 Task: Select job type other.
Action: Mouse moved to (507, 136)
Screenshot: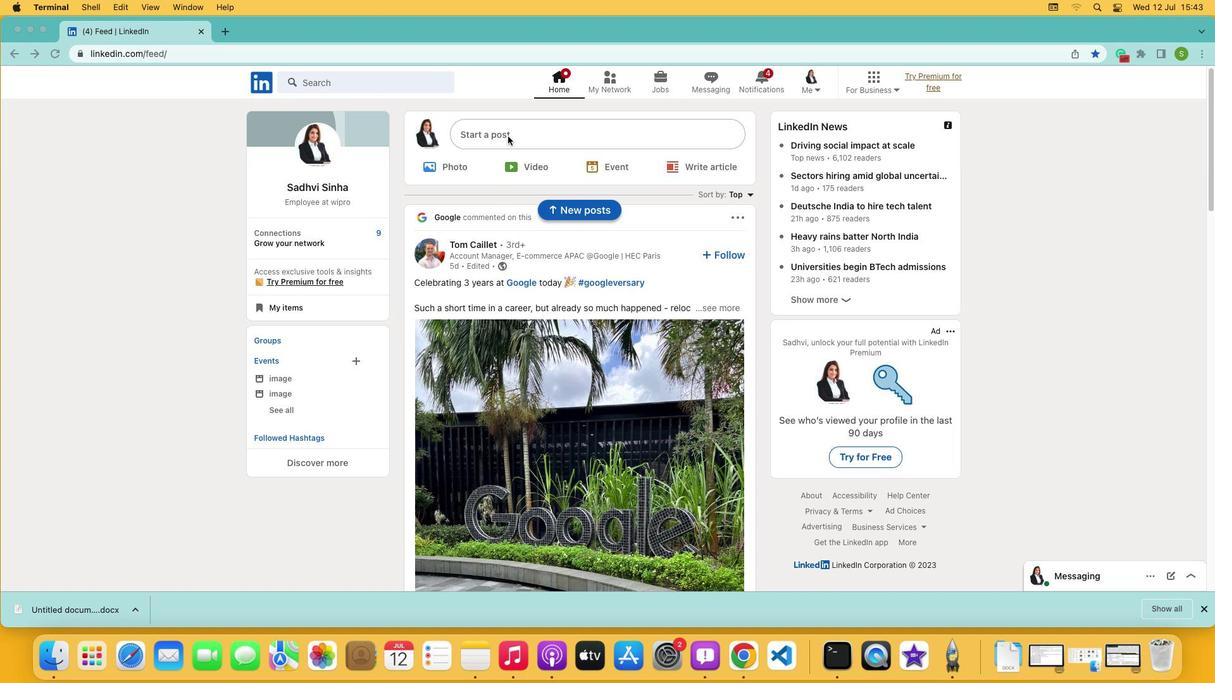 
Action: Mouse pressed left at (507, 136)
Screenshot: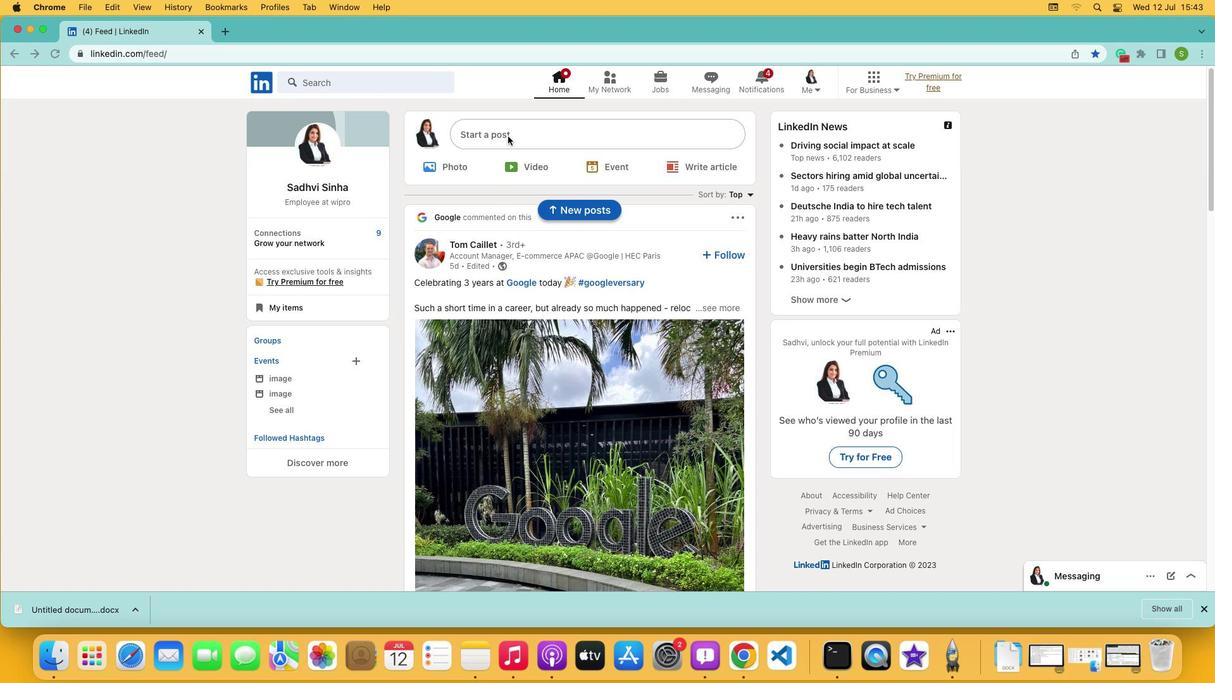 
Action: Mouse pressed left at (507, 136)
Screenshot: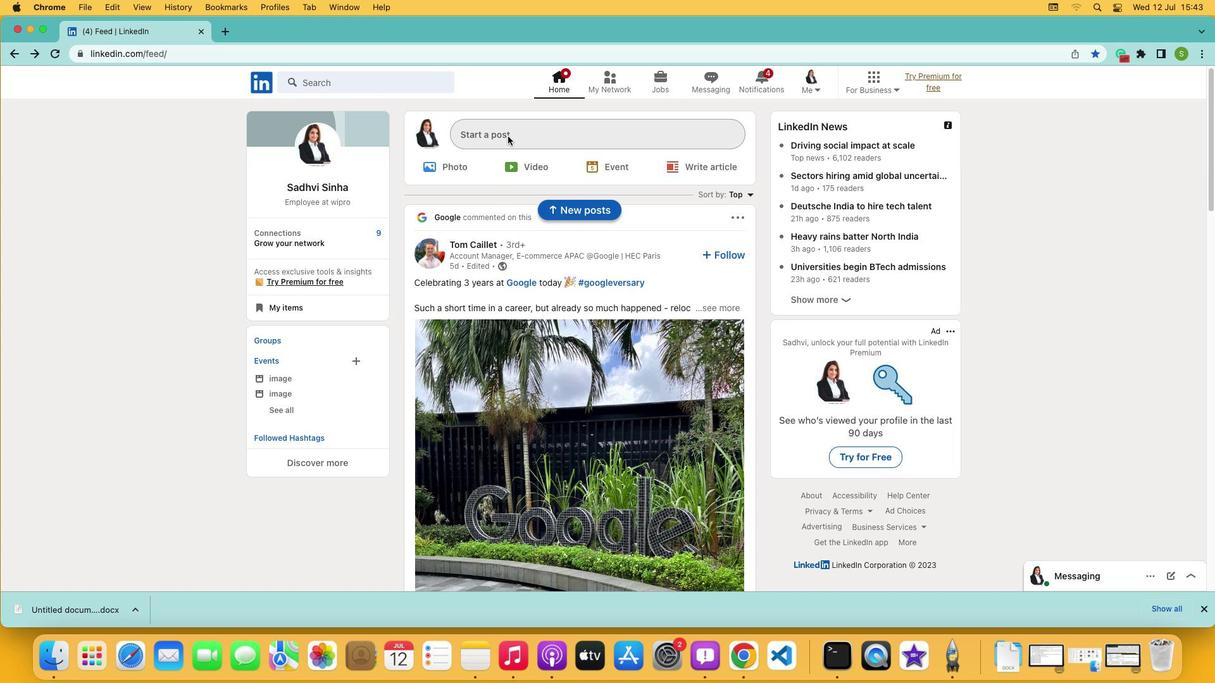 
Action: Mouse moved to (525, 377)
Screenshot: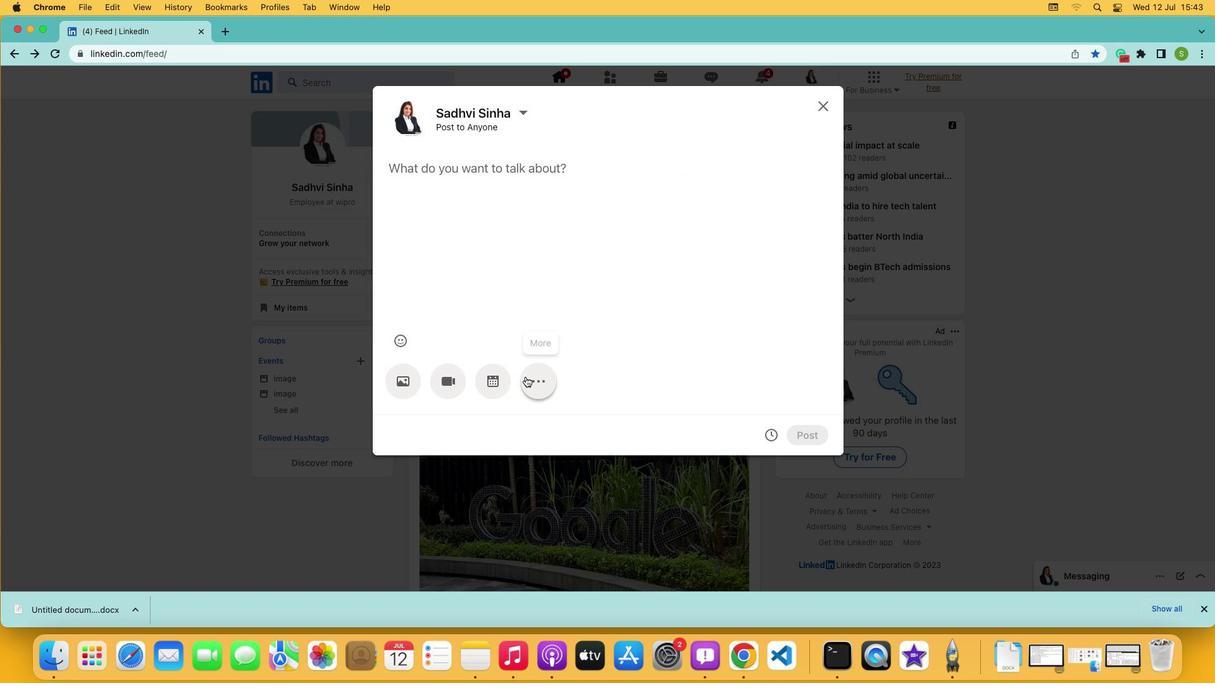 
Action: Mouse pressed left at (525, 377)
Screenshot: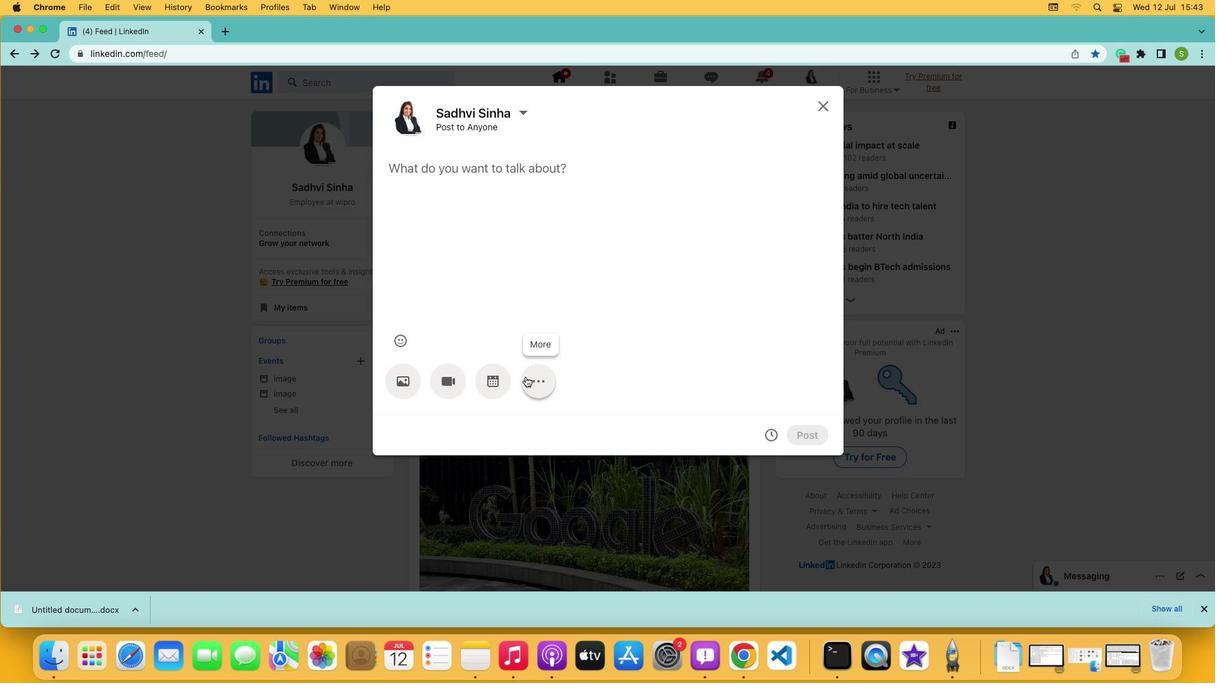 
Action: Mouse moved to (585, 384)
Screenshot: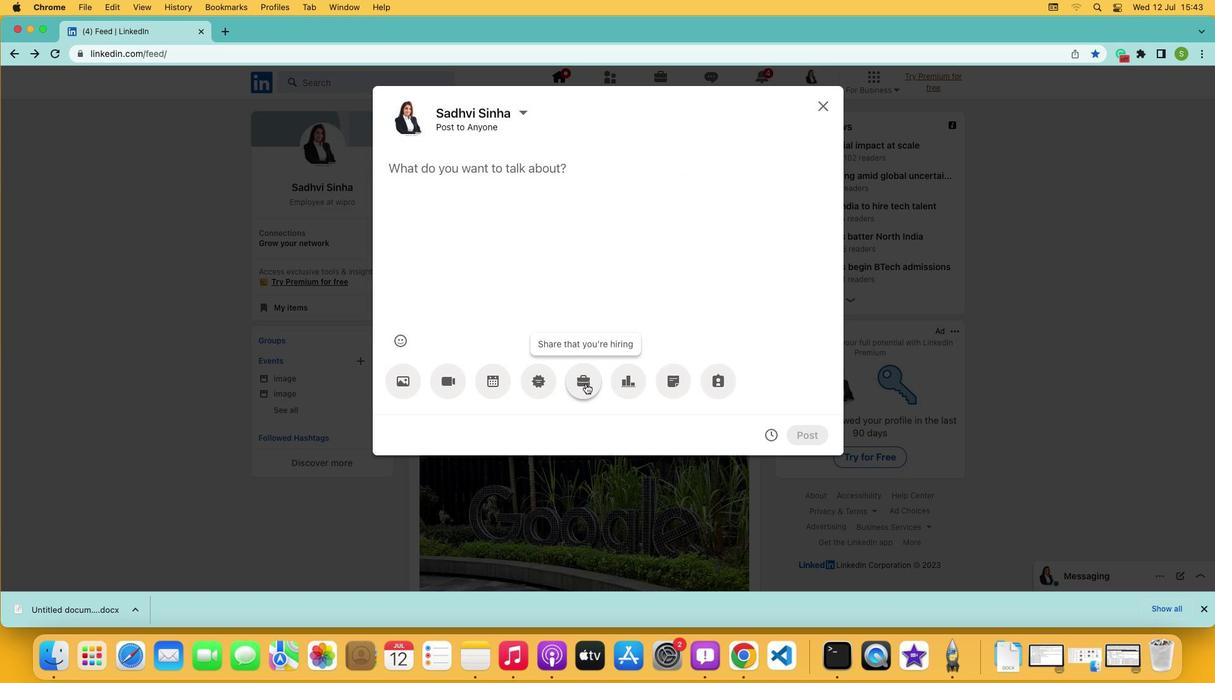 
Action: Mouse pressed left at (585, 384)
Screenshot: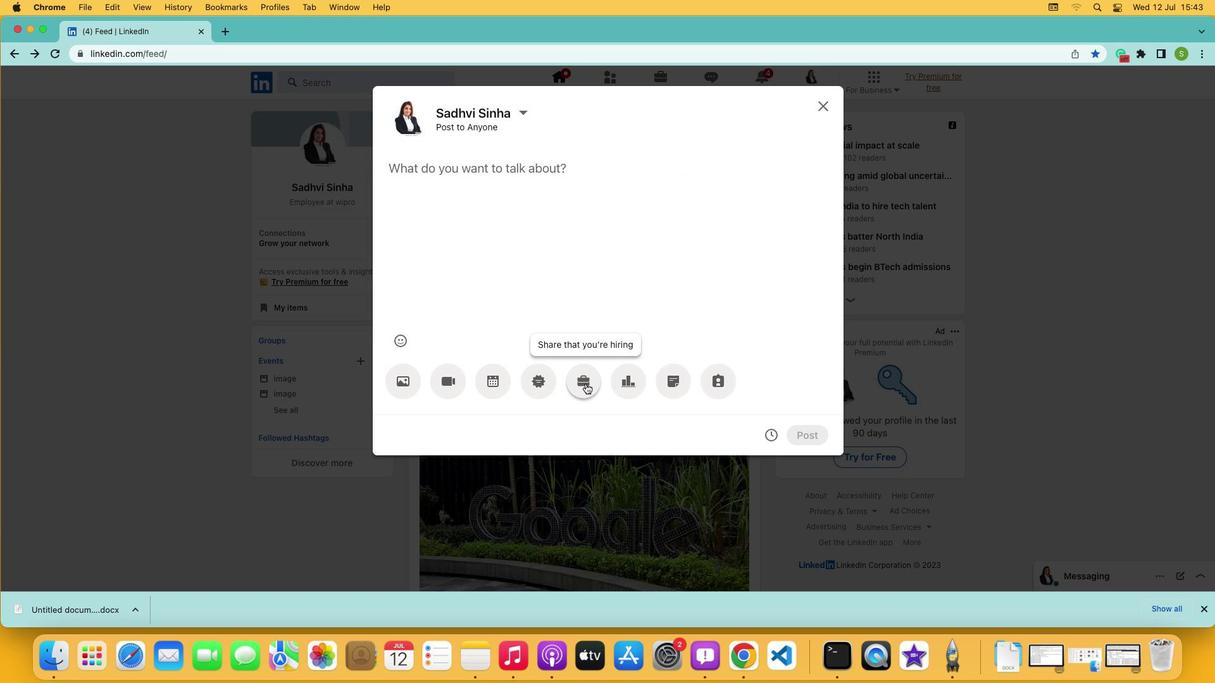 
Action: Mouse moved to (556, 329)
Screenshot: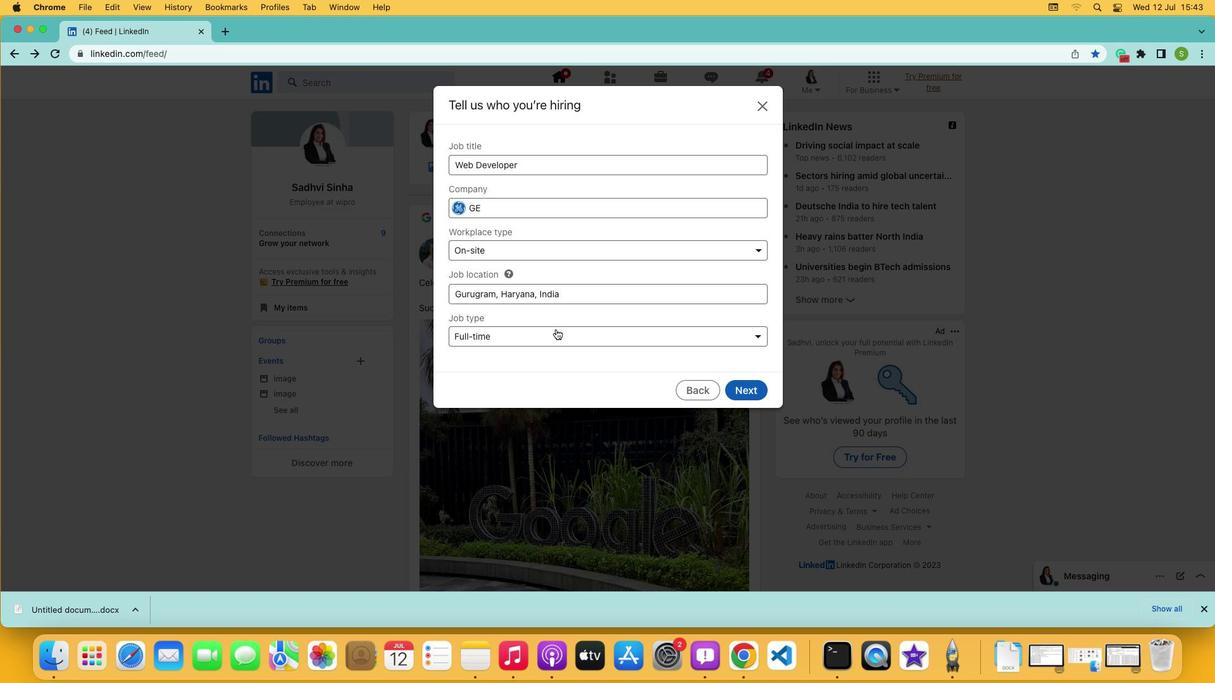 
Action: Mouse pressed left at (556, 329)
Screenshot: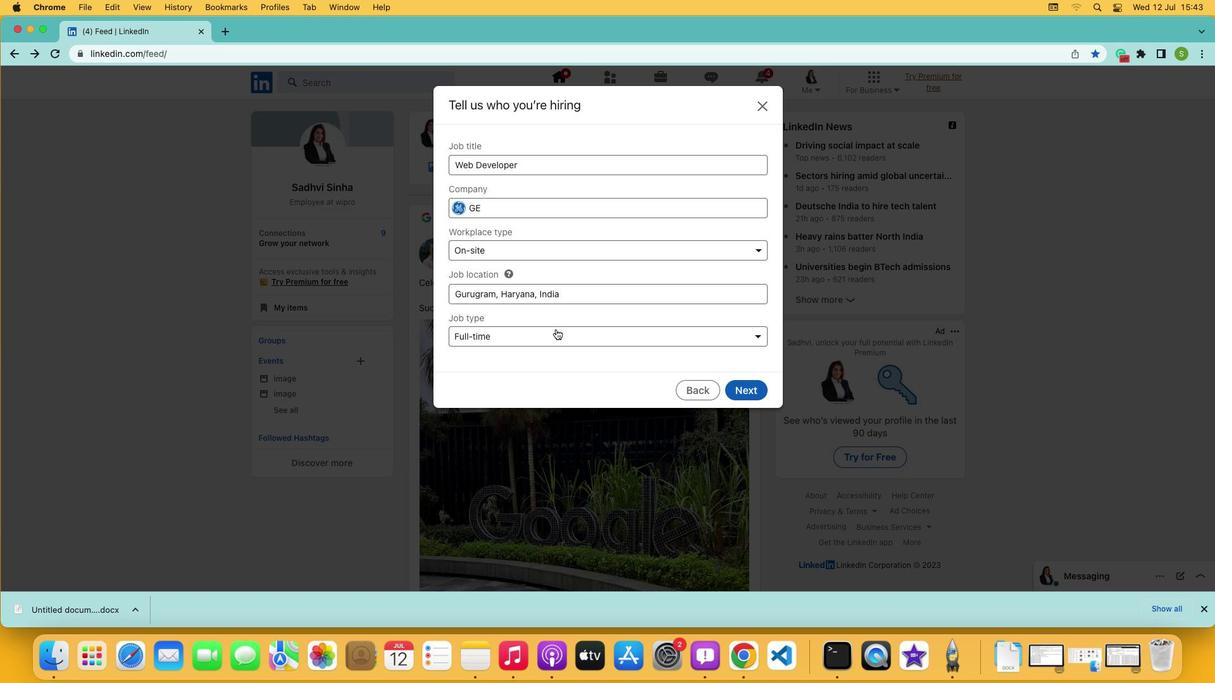 
Action: Mouse moved to (540, 406)
Screenshot: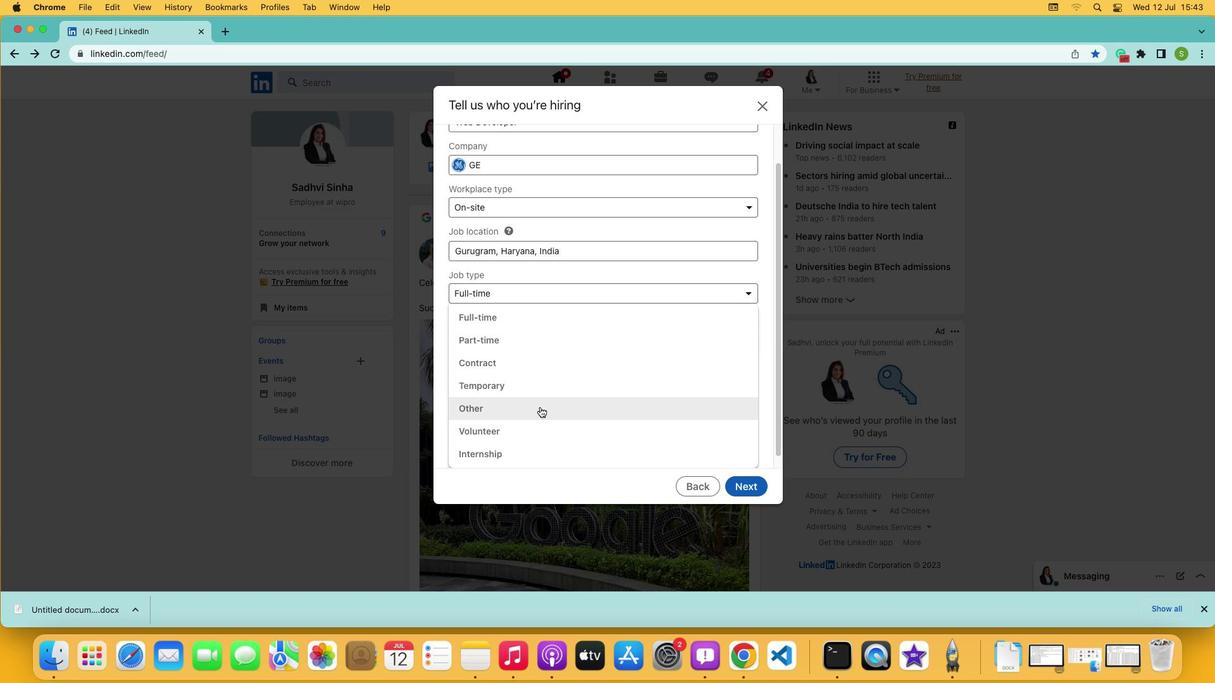 
Action: Mouse pressed left at (540, 406)
Screenshot: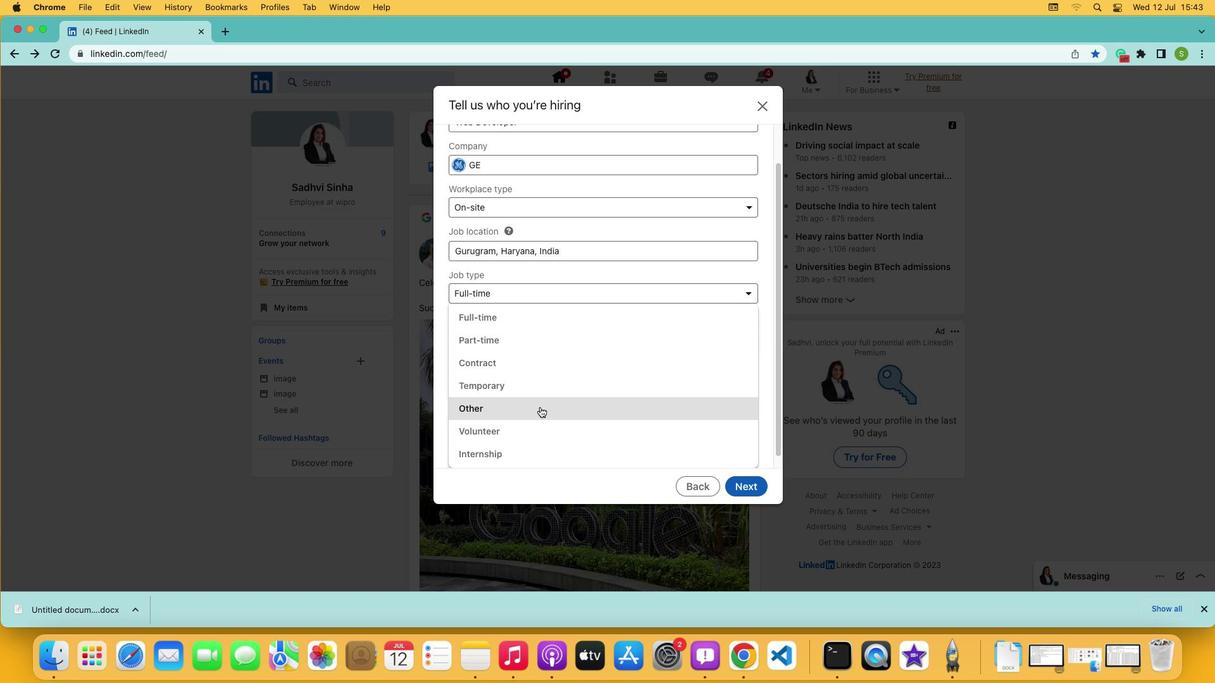 
